 Task: Create List Occupational Health in Board Product Feature Requests to Workspace Forecasting and Budgeting. Create List Environmental Sustainability in Board Budget Management to Workspace Forecasting and Budgeting. Create List Corporate Social Responsibility in Board Social Media Advertising Strategy and Execution to Workspace Forecasting and Budgeting
Action: Mouse moved to (55, 328)
Screenshot: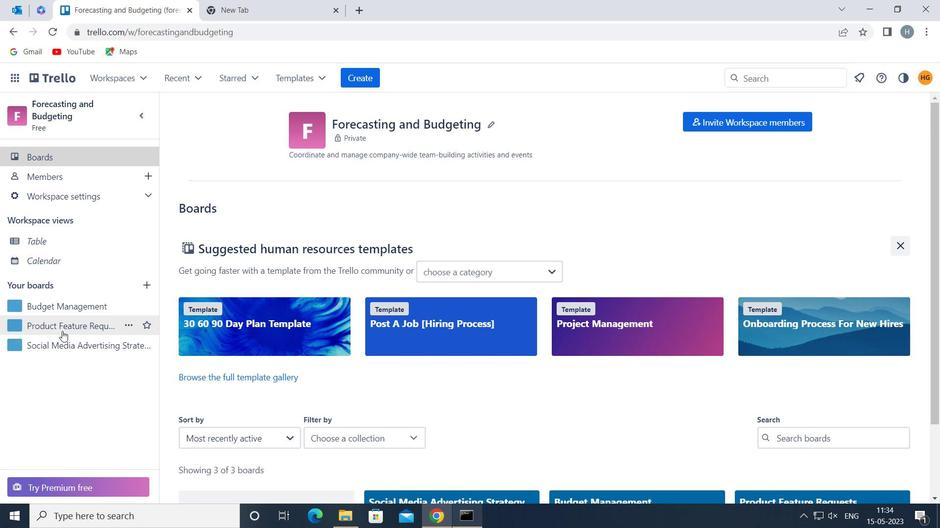 
Action: Mouse pressed left at (55, 328)
Screenshot: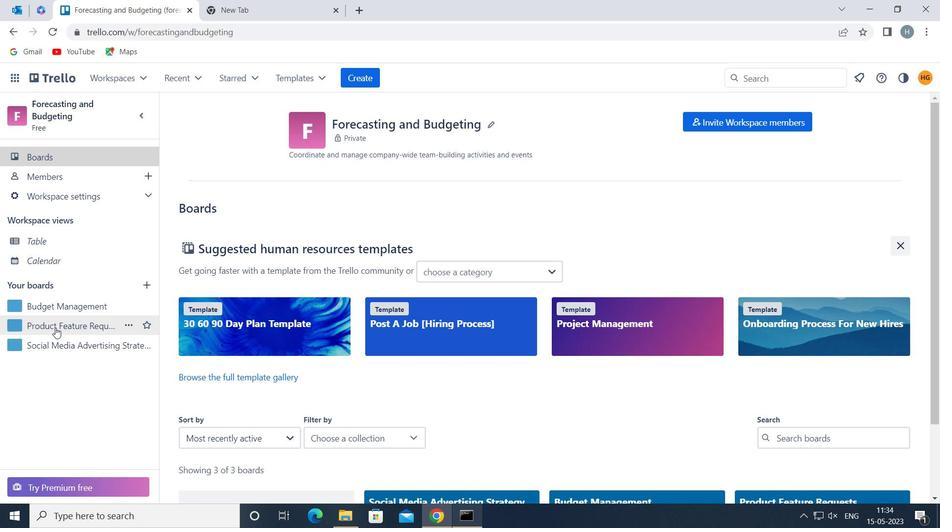 
Action: Mouse moved to (561, 144)
Screenshot: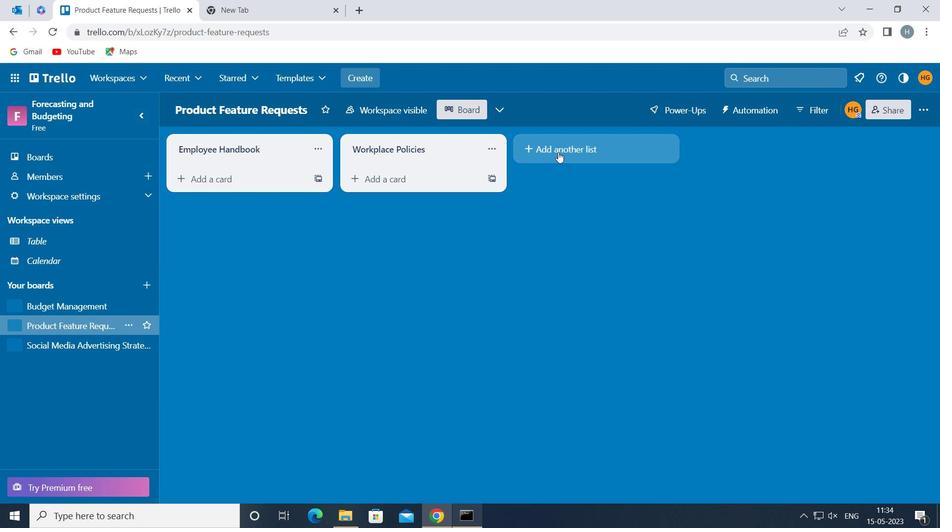 
Action: Mouse pressed left at (561, 144)
Screenshot: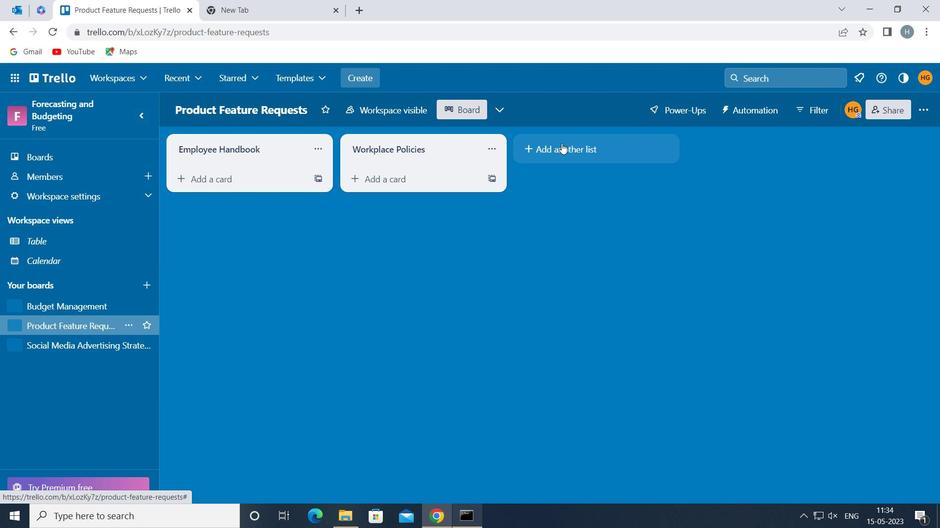
Action: Key pressed <Key.shift>OCCUPATIONAL<Key.space><Key.shift>HEALTH
Screenshot: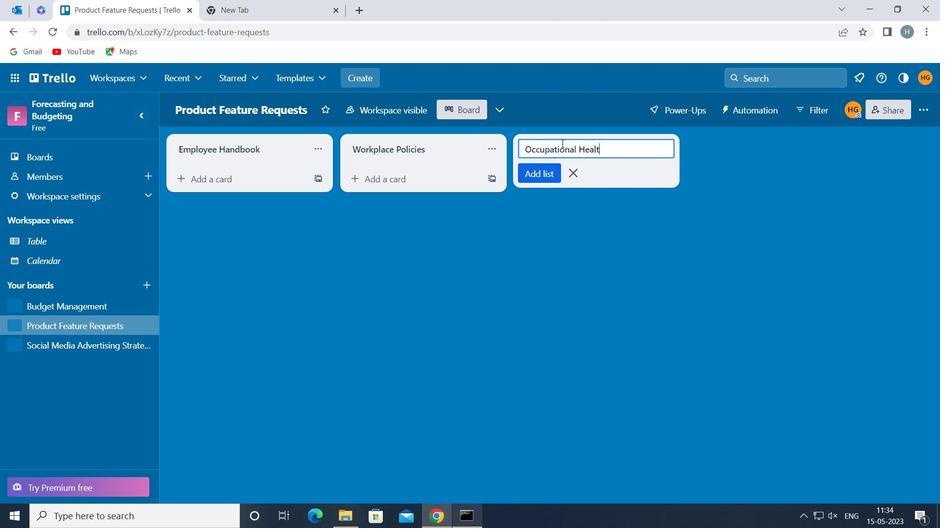 
Action: Mouse moved to (536, 176)
Screenshot: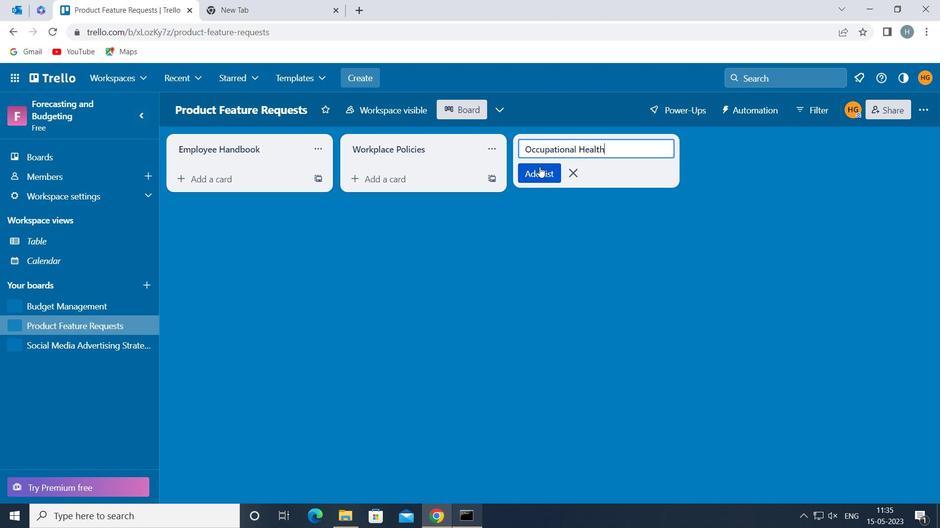 
Action: Mouse pressed left at (536, 176)
Screenshot: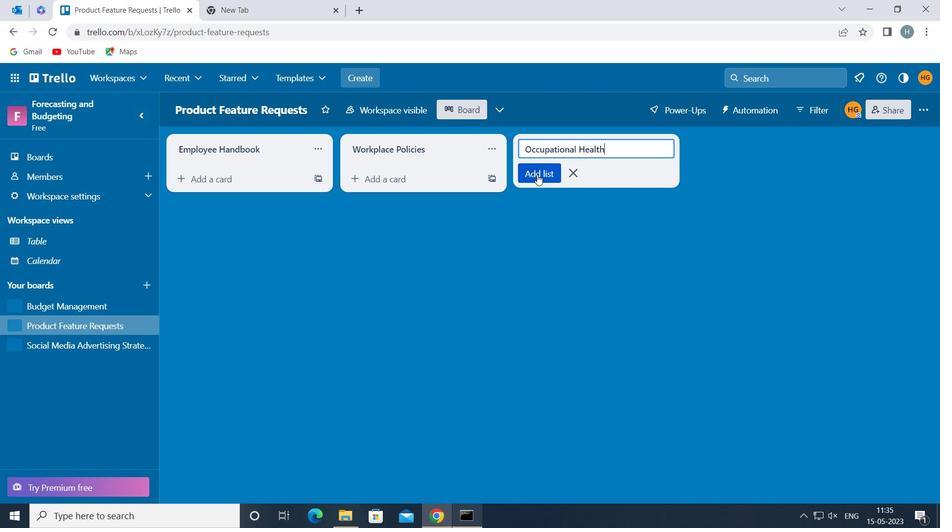 
Action: Mouse moved to (505, 304)
Screenshot: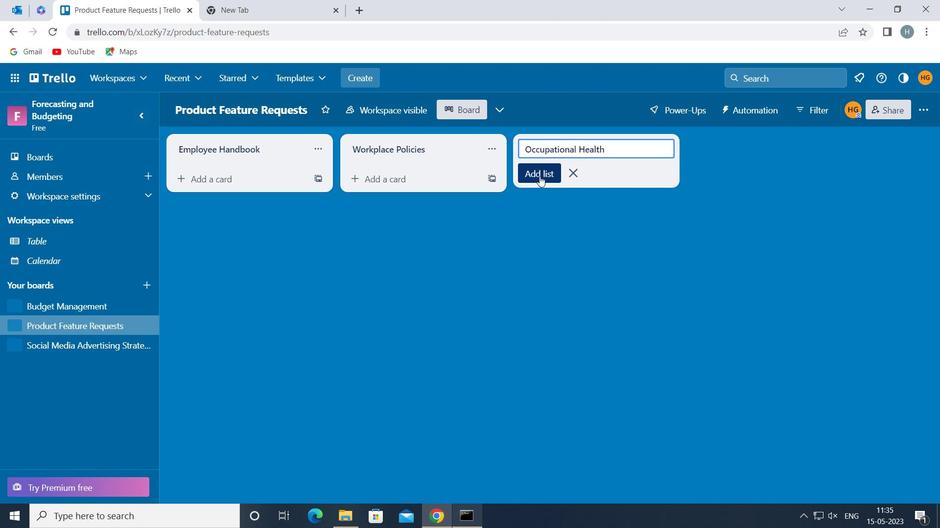 
Action: Mouse pressed left at (505, 304)
Screenshot: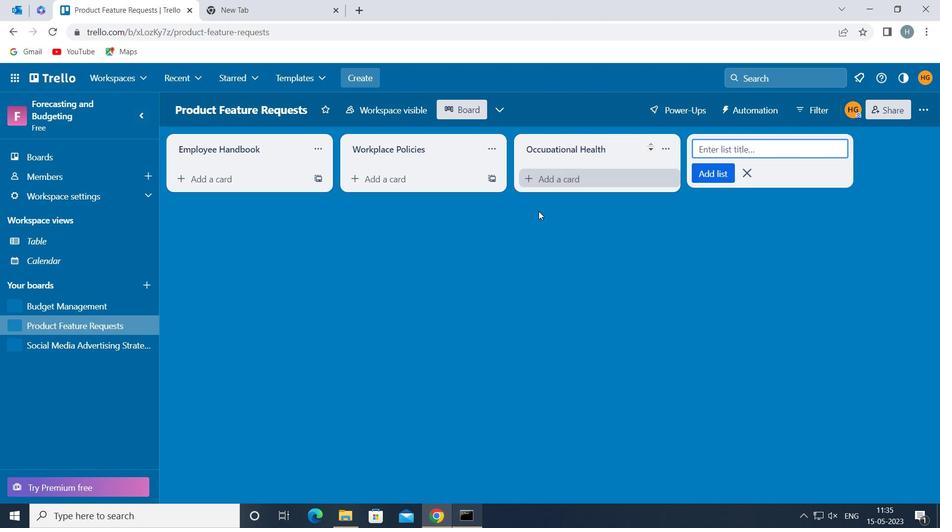 
Action: Mouse moved to (39, 305)
Screenshot: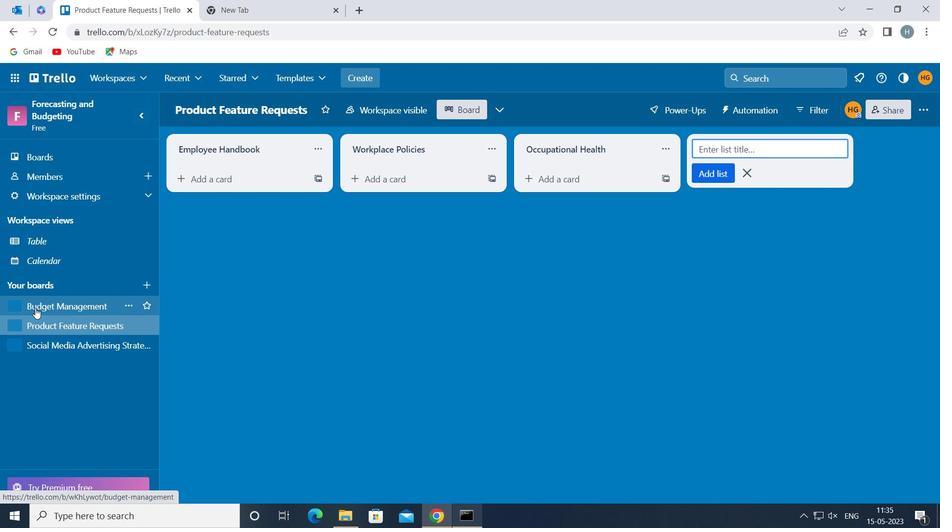 
Action: Mouse pressed left at (39, 305)
Screenshot: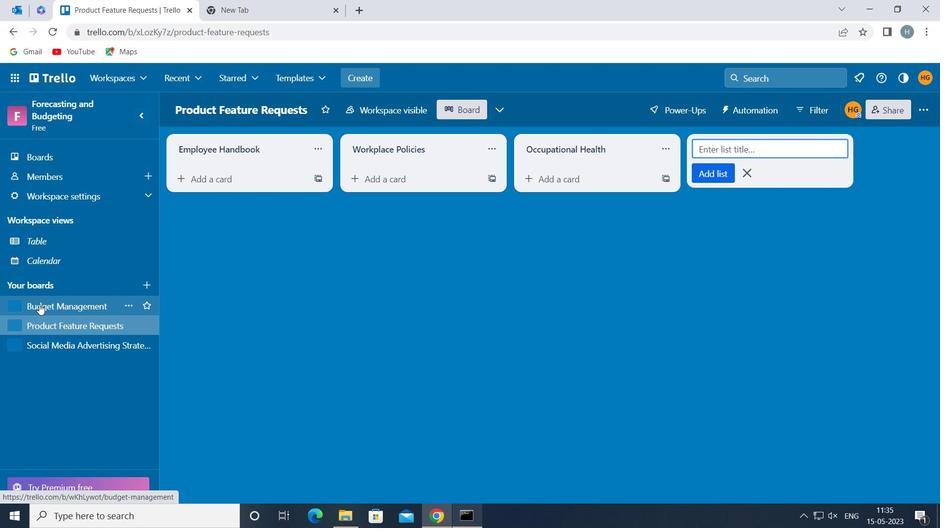 
Action: Mouse moved to (575, 144)
Screenshot: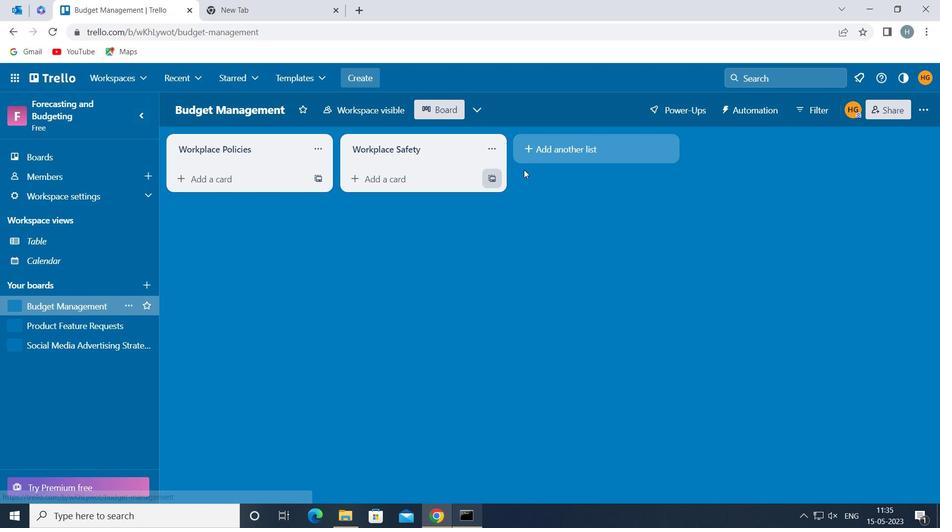 
Action: Mouse pressed left at (575, 144)
Screenshot: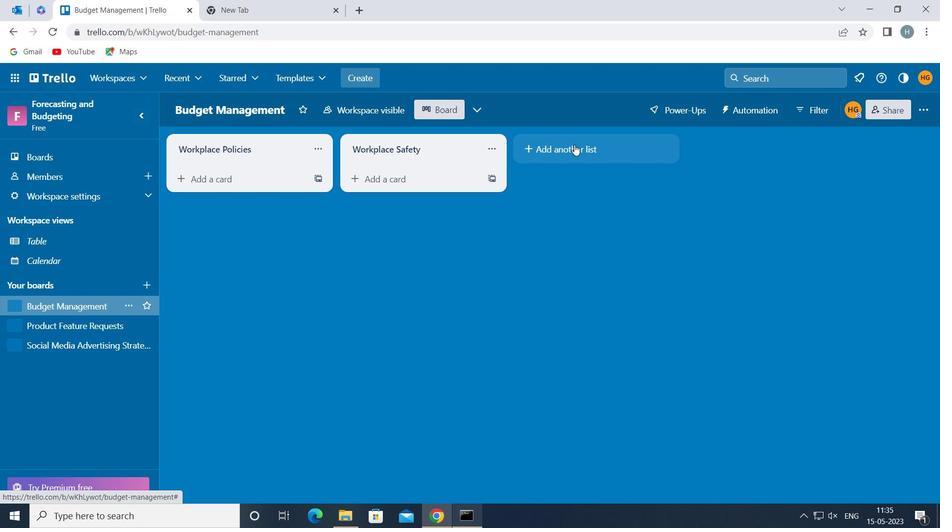 
Action: Key pressed <Key.shift>ENVIRONMENTAL<Key.space><Key.shift>SUSTAINABILITY
Screenshot: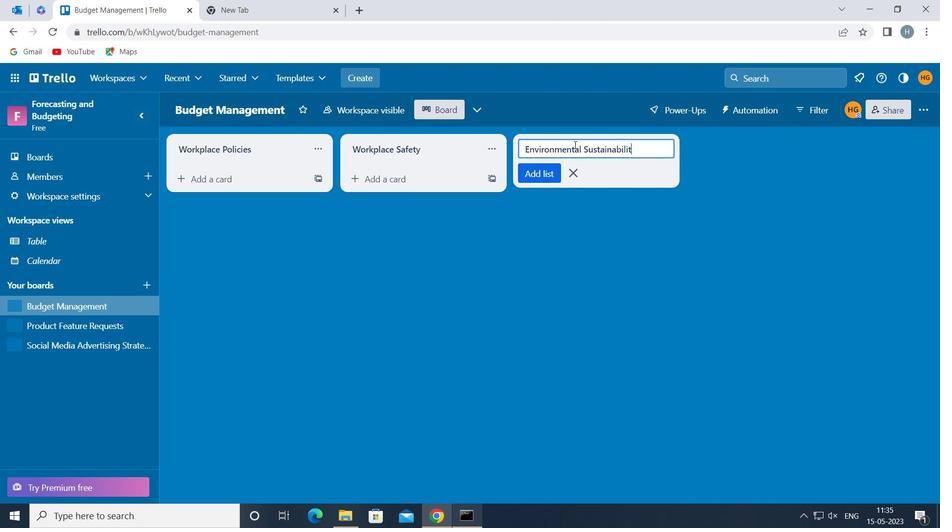 
Action: Mouse moved to (556, 169)
Screenshot: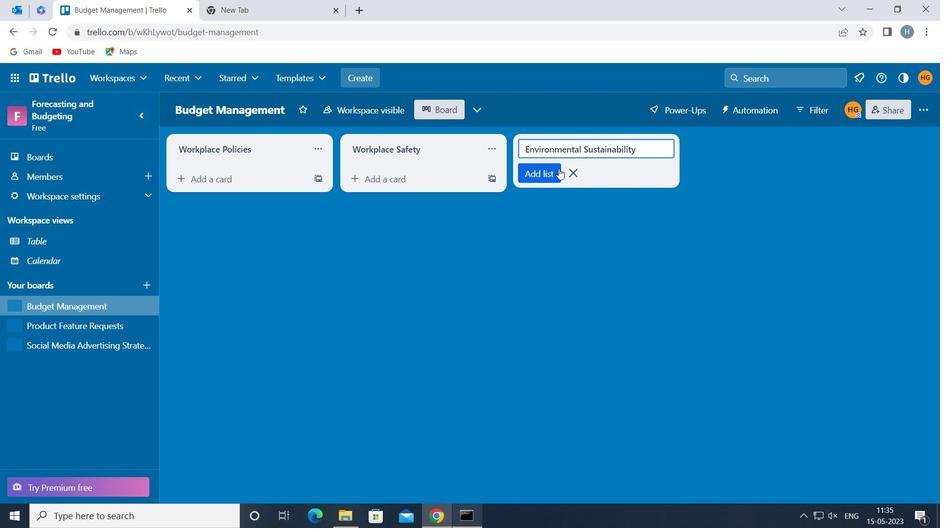 
Action: Mouse pressed left at (556, 169)
Screenshot: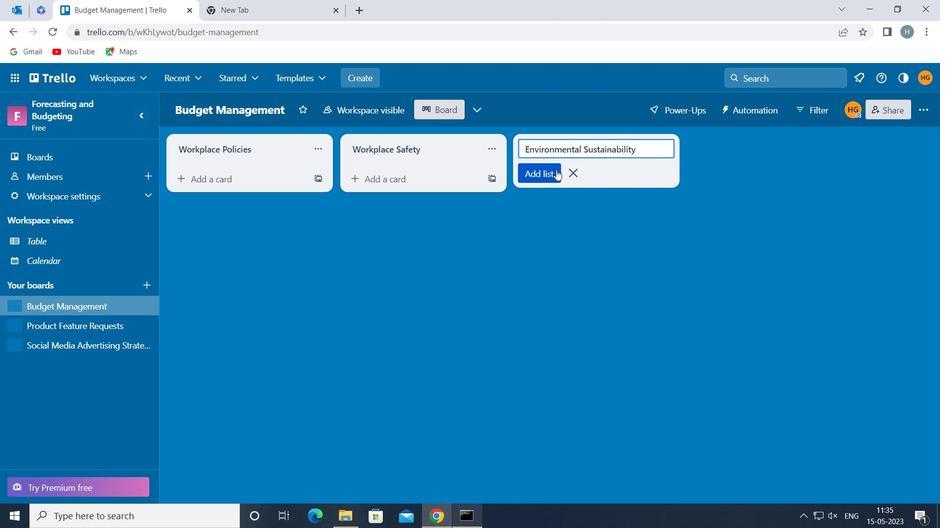 
Action: Mouse moved to (539, 230)
Screenshot: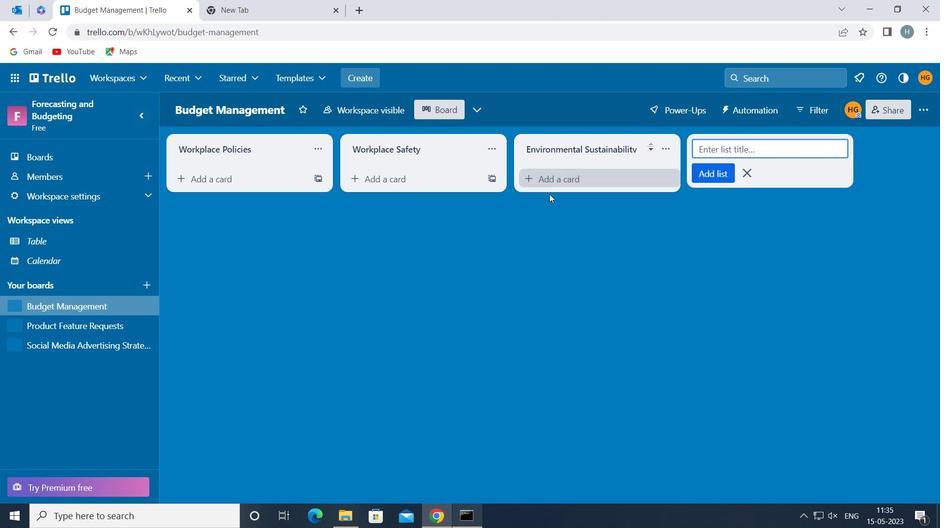 
Action: Mouse pressed left at (539, 230)
Screenshot: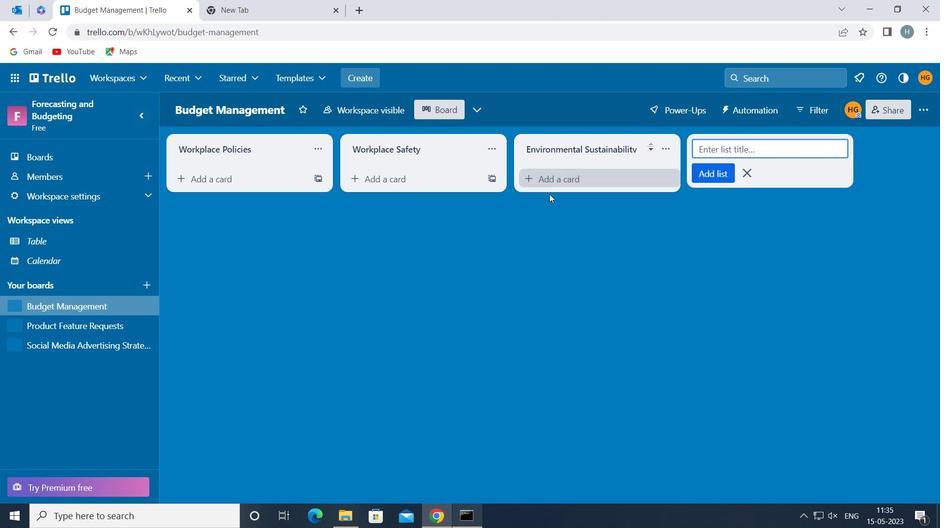 
Action: Mouse moved to (60, 340)
Screenshot: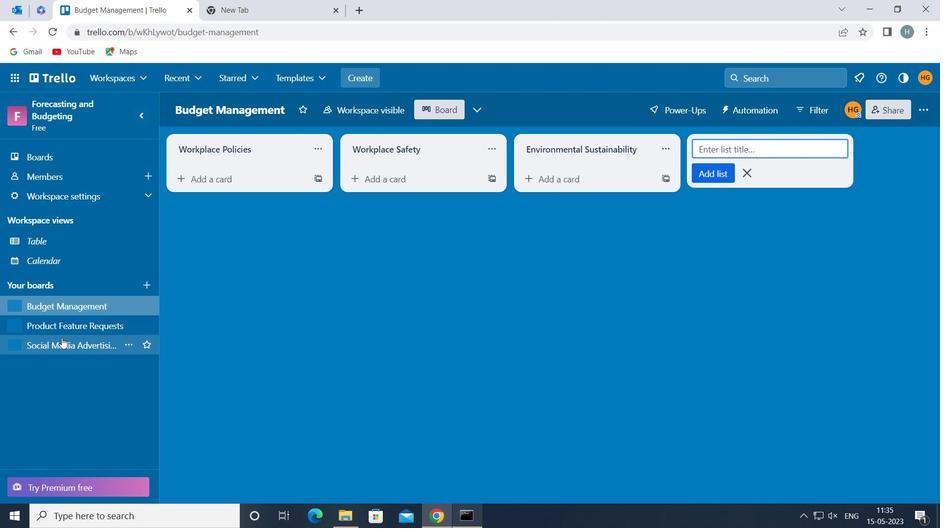 
Action: Mouse pressed left at (60, 340)
Screenshot: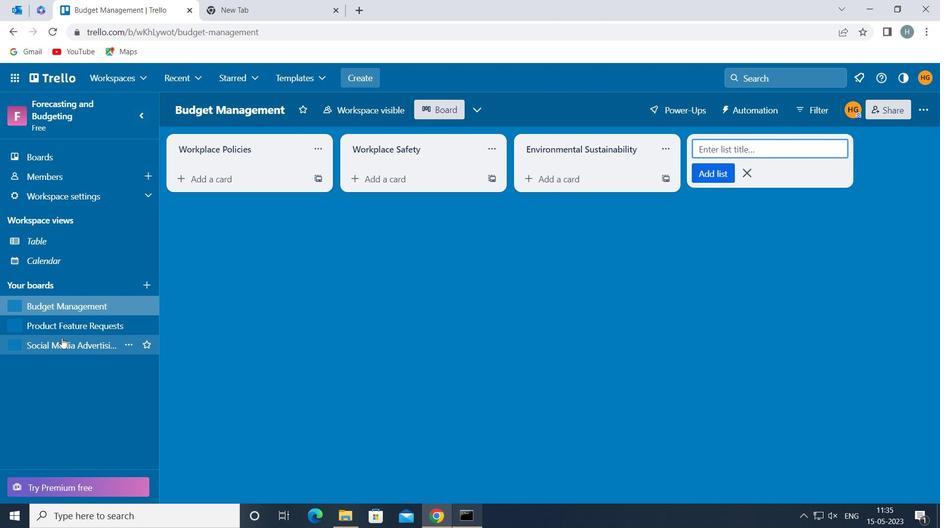 
Action: Mouse moved to (569, 143)
Screenshot: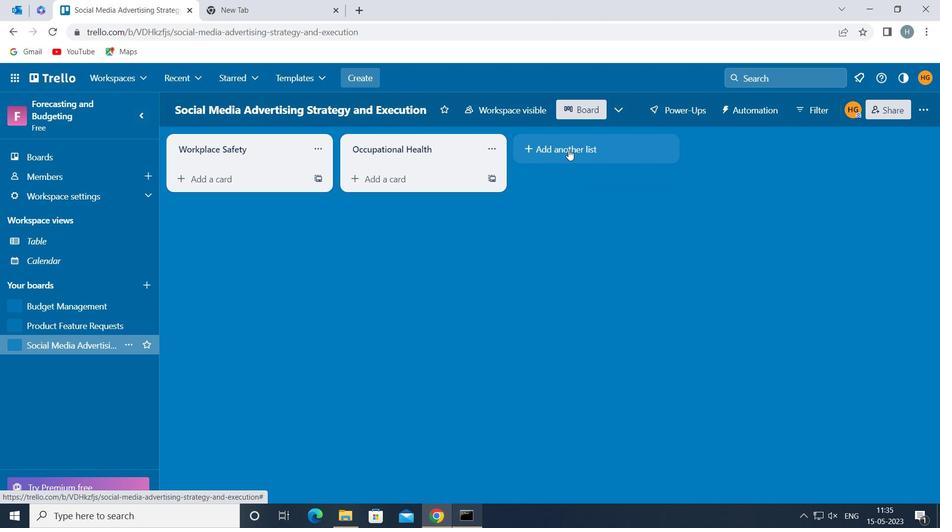 
Action: Mouse pressed left at (569, 143)
Screenshot: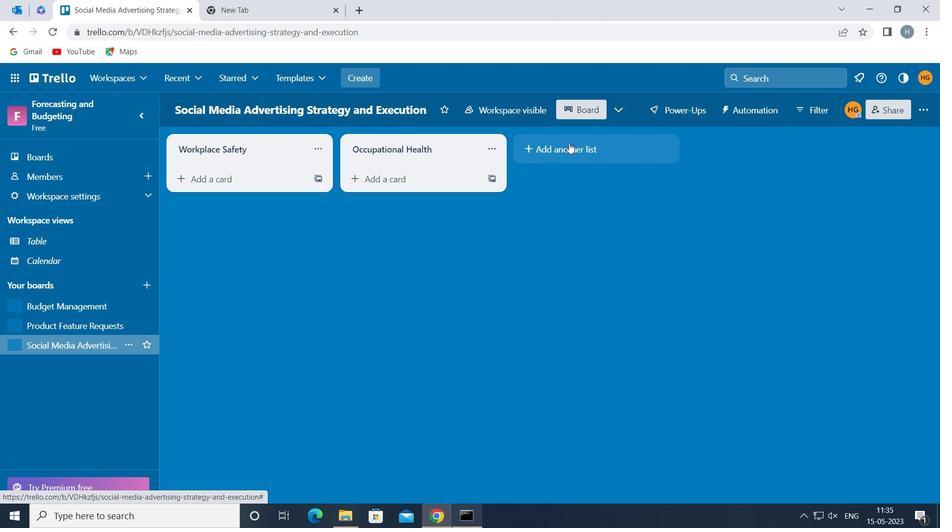 
Action: Key pressed <Key.shift><Key.shift><Key.shift><Key.shift>CORPORATE<Key.space><Key.shift>SOCIAL<Key.space><Key.shift>RESPONSIBILITY<Key.space>
Screenshot: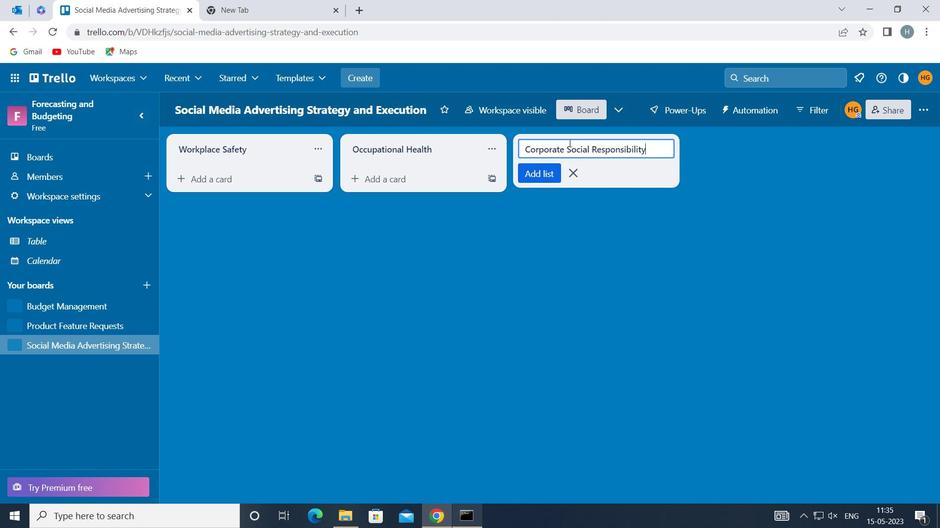 
Action: Mouse moved to (549, 172)
Screenshot: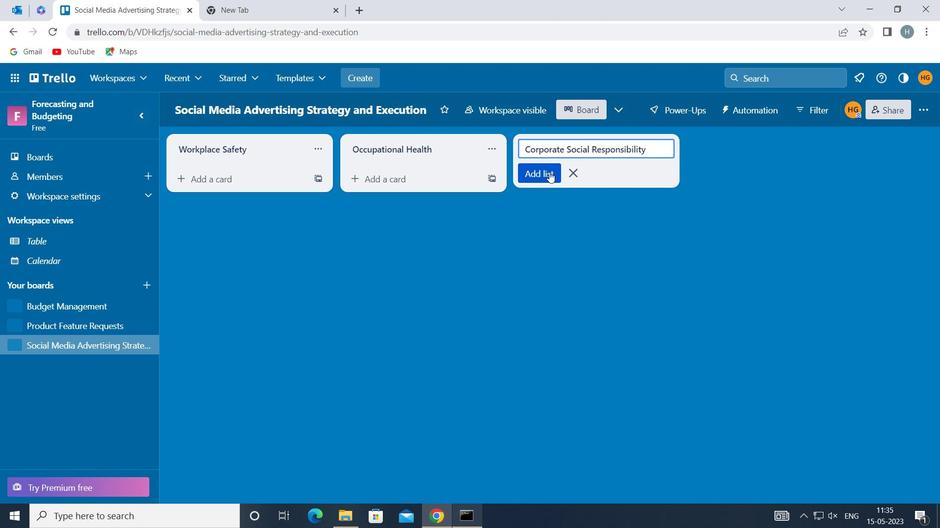 
Action: Mouse pressed left at (549, 172)
Screenshot: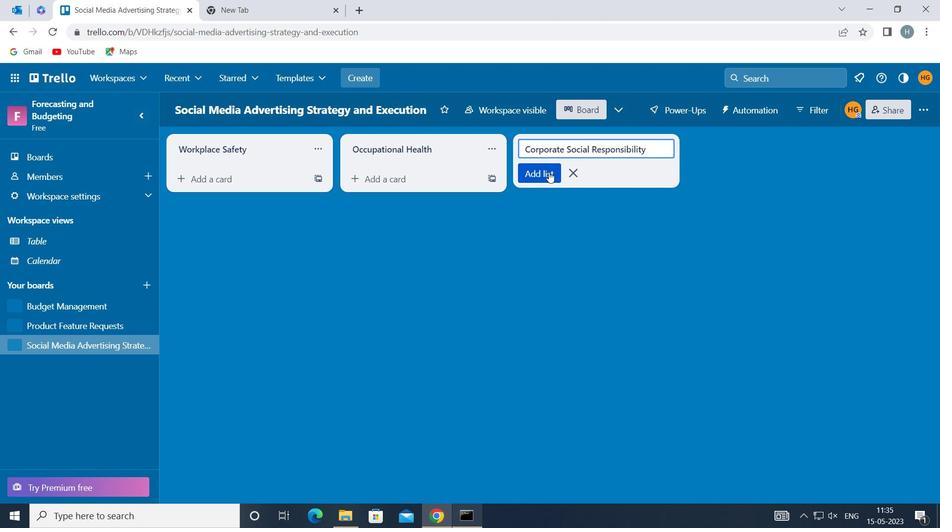 
Action: Mouse moved to (543, 258)
Screenshot: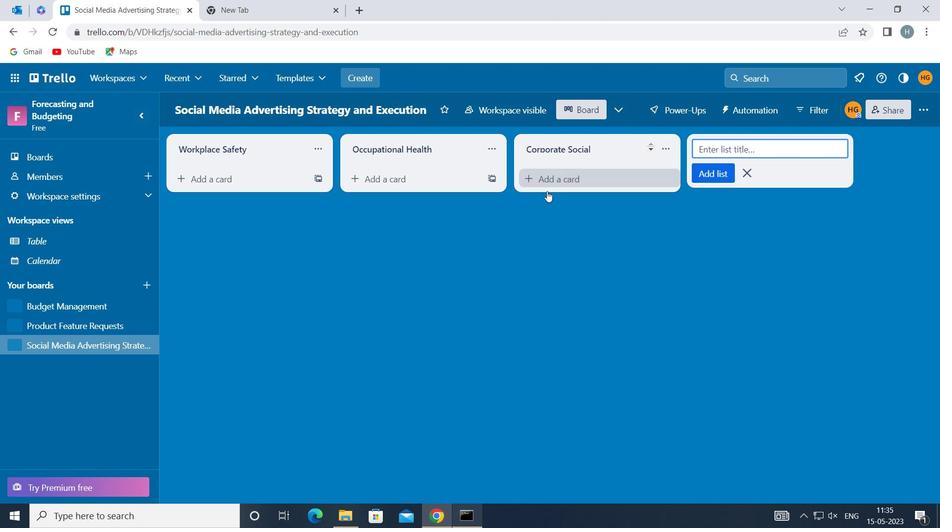 
Action: Mouse pressed left at (543, 258)
Screenshot: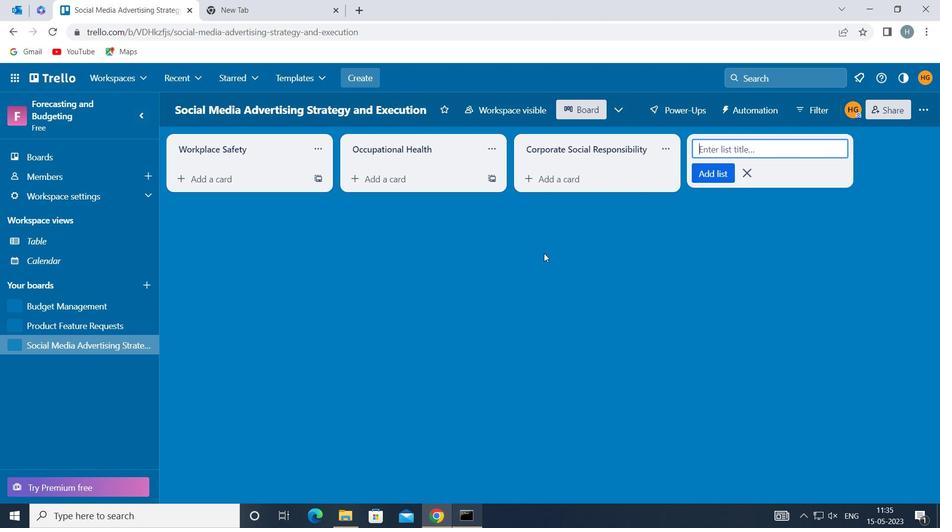 
